 Task: Add Sprouts Organic Sensitive Recipe Pasta Sauce to the cart.
Action: Mouse pressed left at (15, 78)
Screenshot: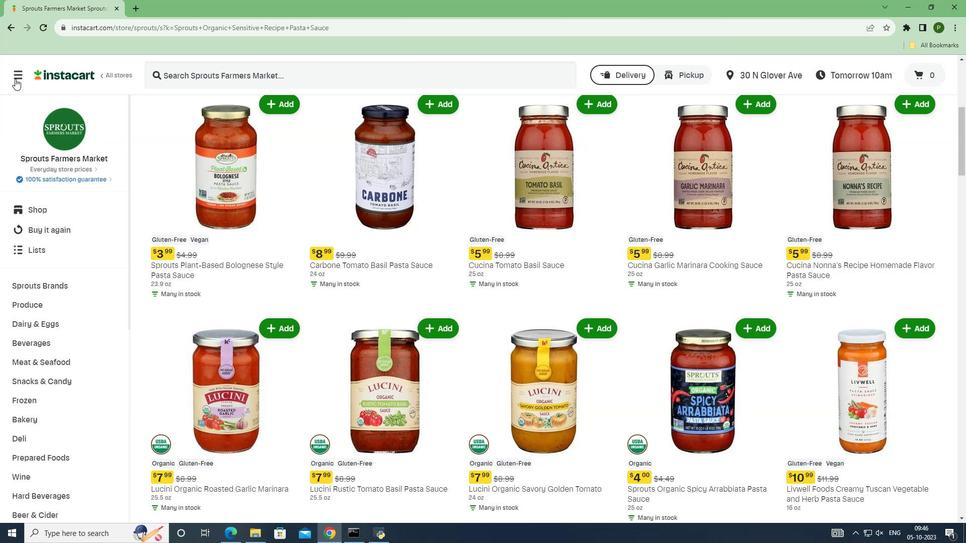 
Action: Mouse moved to (42, 273)
Screenshot: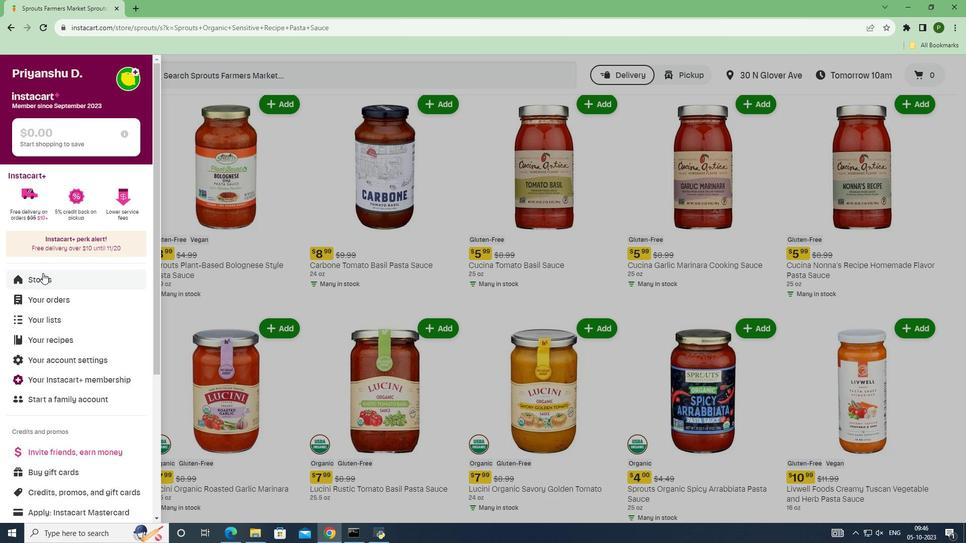 
Action: Mouse pressed left at (42, 273)
Screenshot: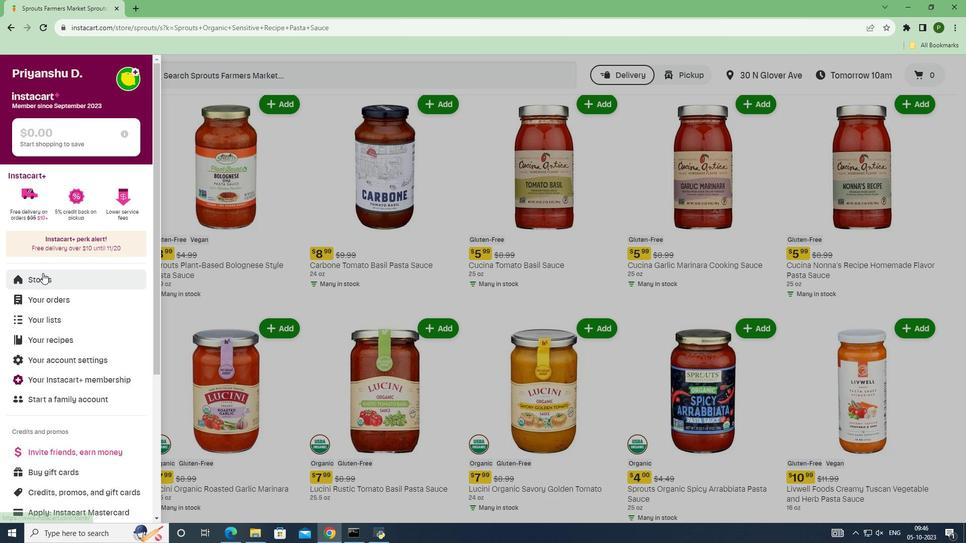 
Action: Mouse moved to (231, 112)
Screenshot: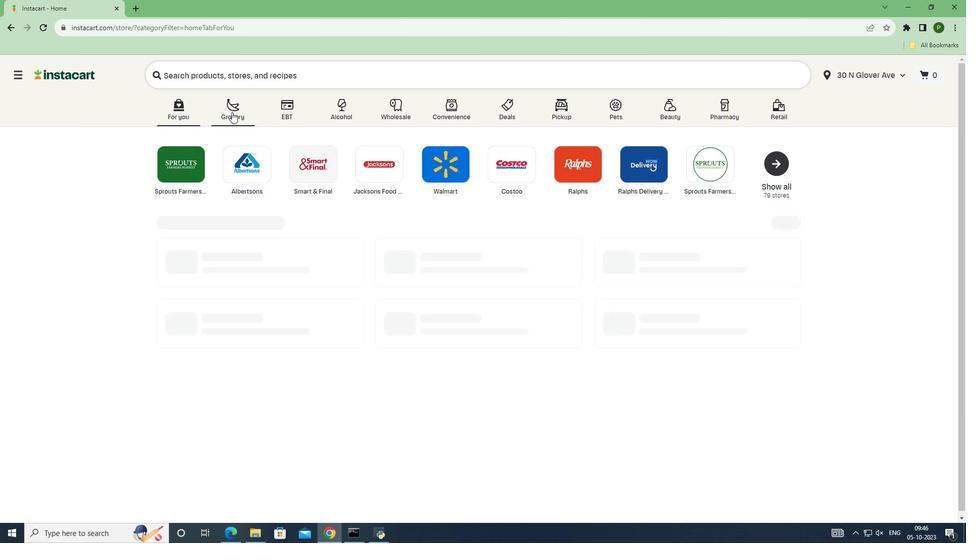 
Action: Mouse pressed left at (231, 112)
Screenshot: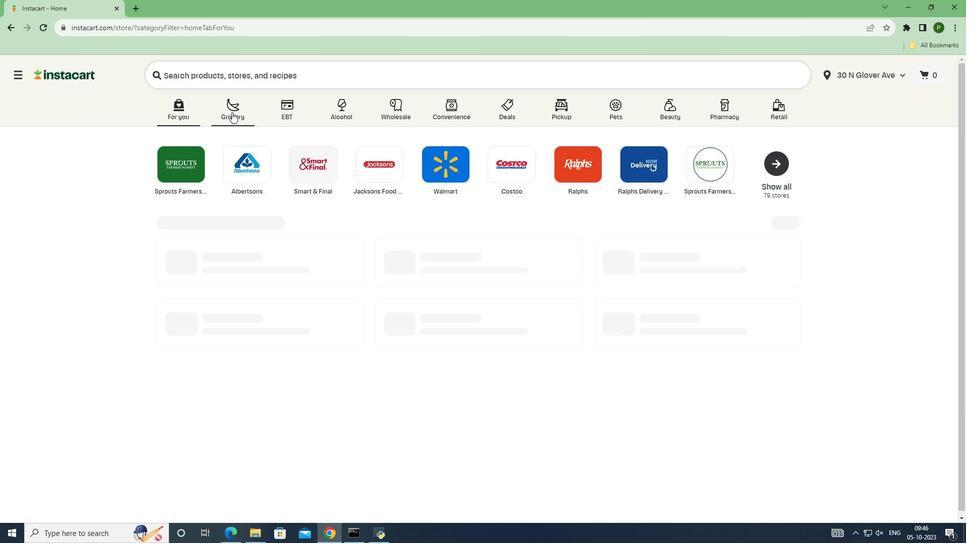 
Action: Mouse moved to (593, 236)
Screenshot: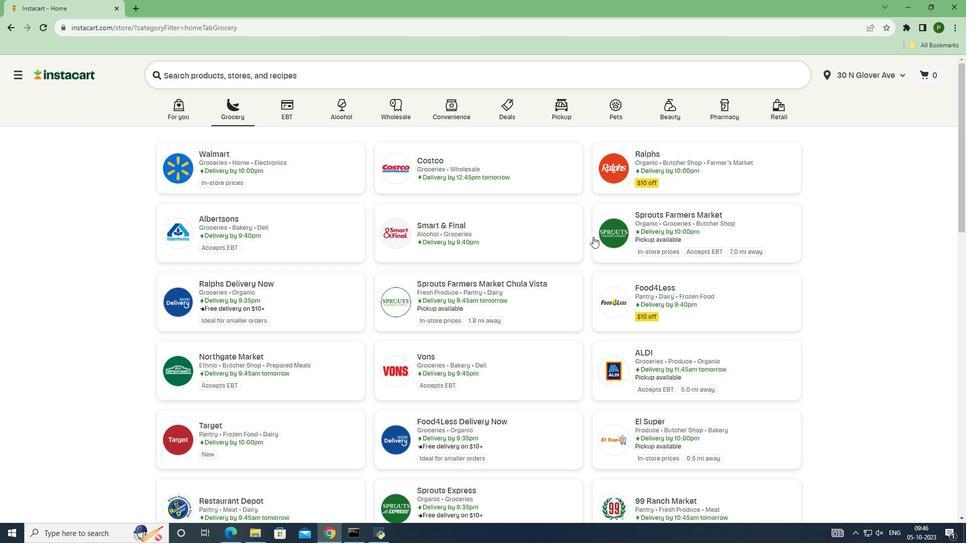 
Action: Mouse pressed left at (593, 236)
Screenshot: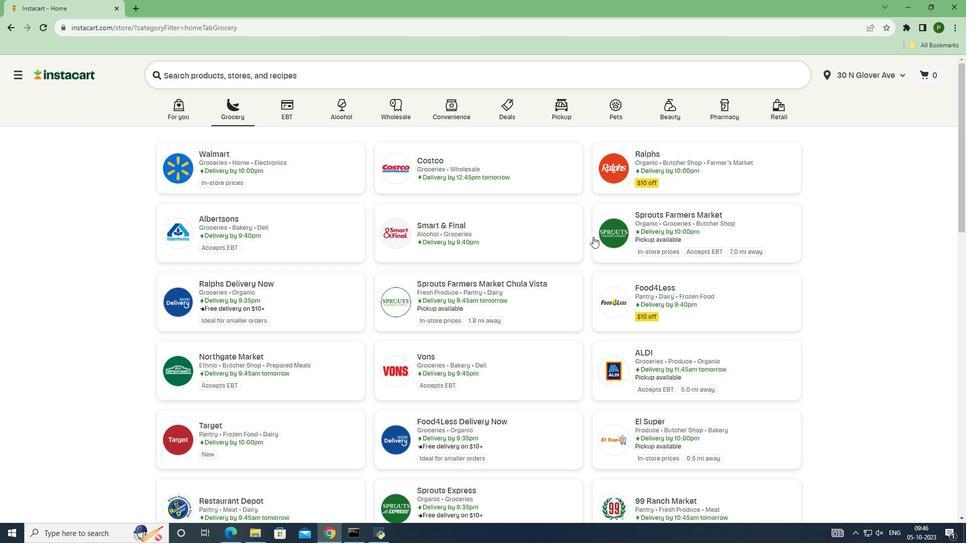 
Action: Mouse moved to (72, 282)
Screenshot: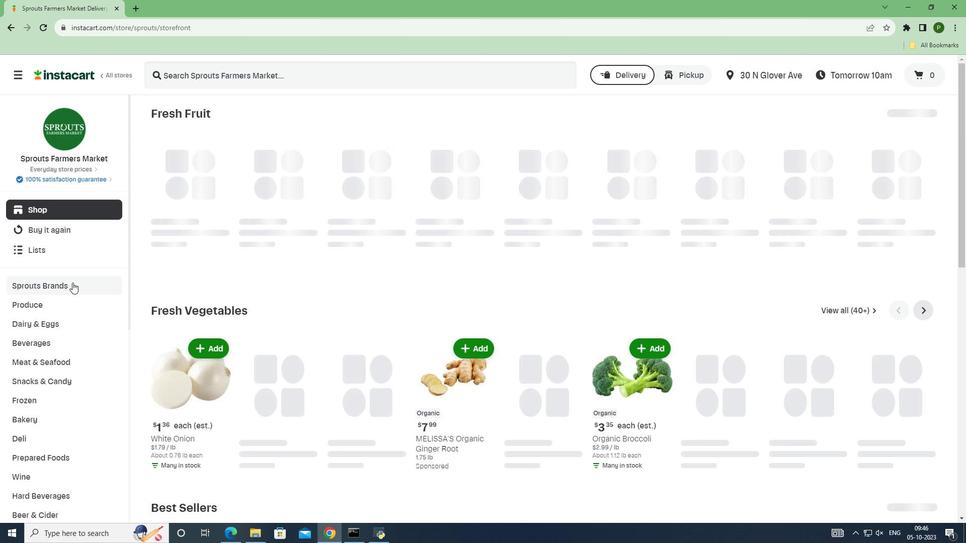
Action: Mouse pressed left at (72, 282)
Screenshot: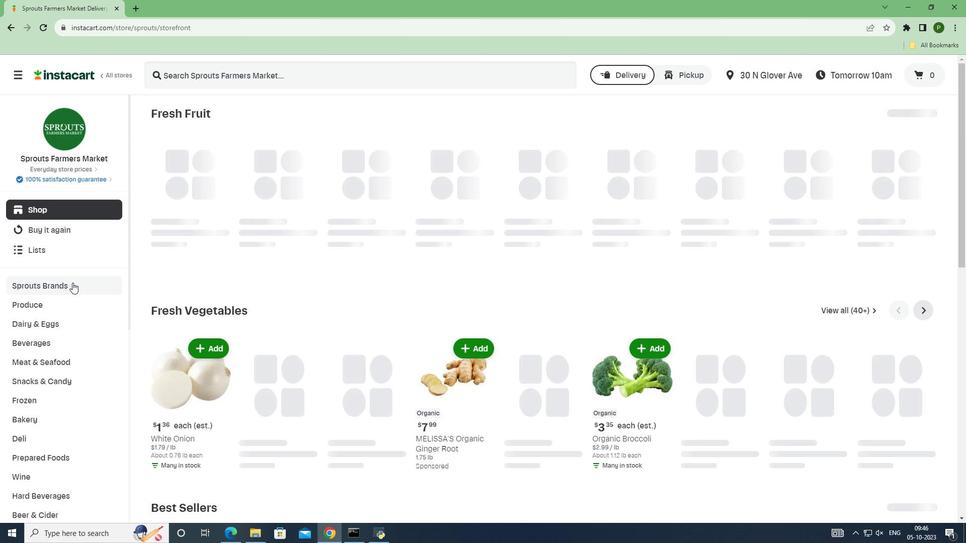 
Action: Mouse moved to (47, 368)
Screenshot: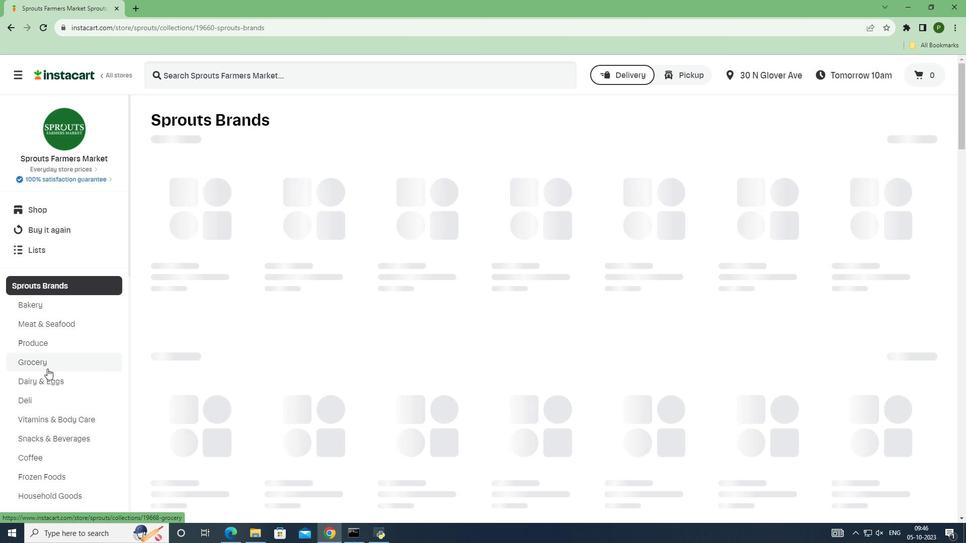 
Action: Mouse pressed left at (47, 368)
Screenshot: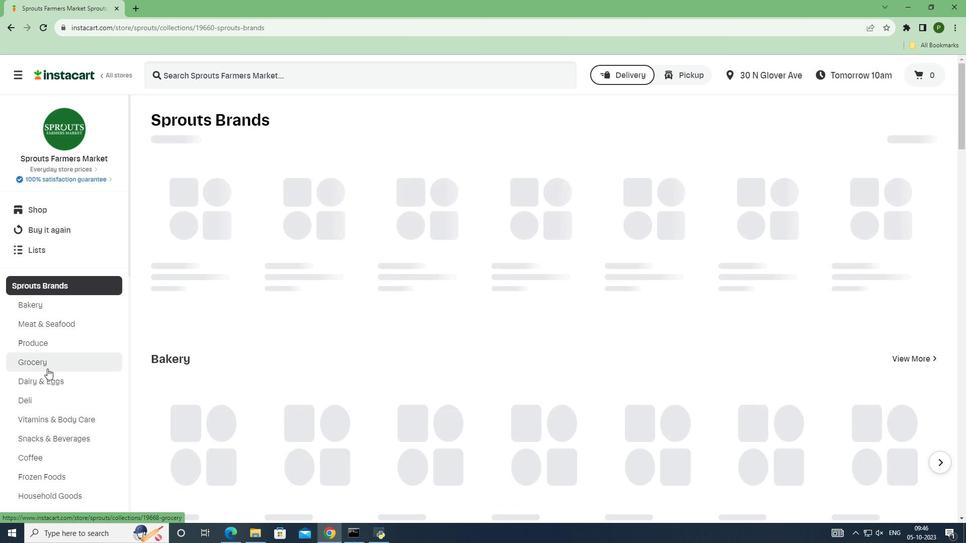 
Action: Mouse moved to (224, 254)
Screenshot: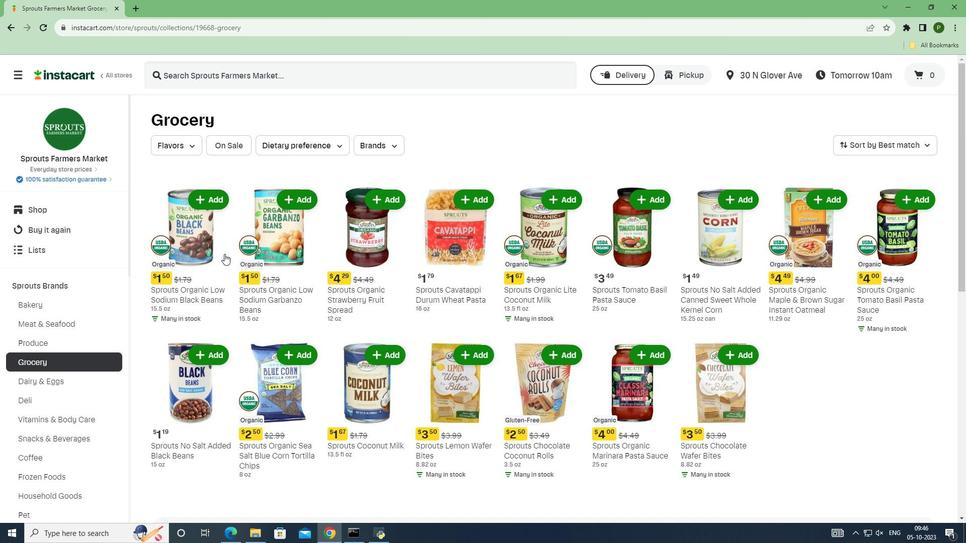 
Action: Mouse scrolled (224, 253) with delta (0, 0)
Screenshot: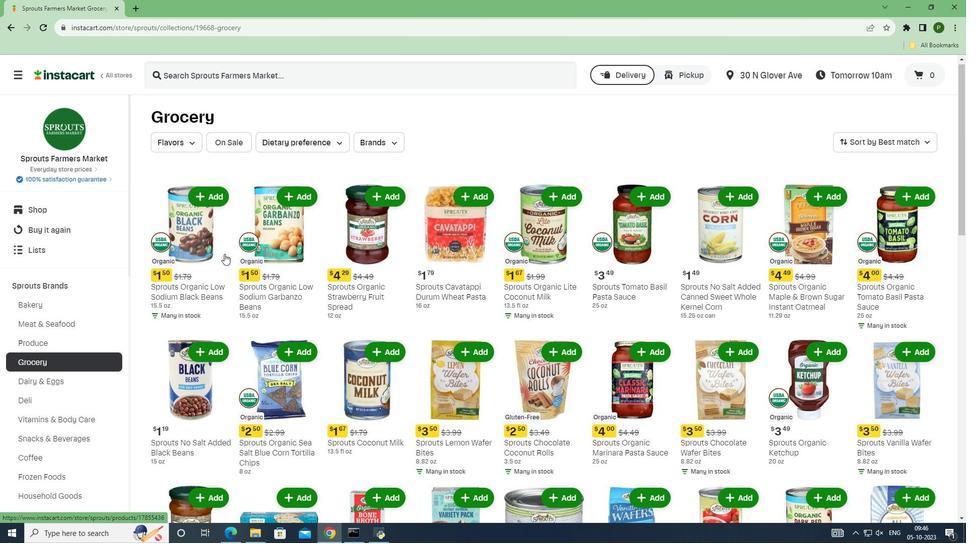 
Action: Mouse scrolled (224, 253) with delta (0, 0)
Screenshot: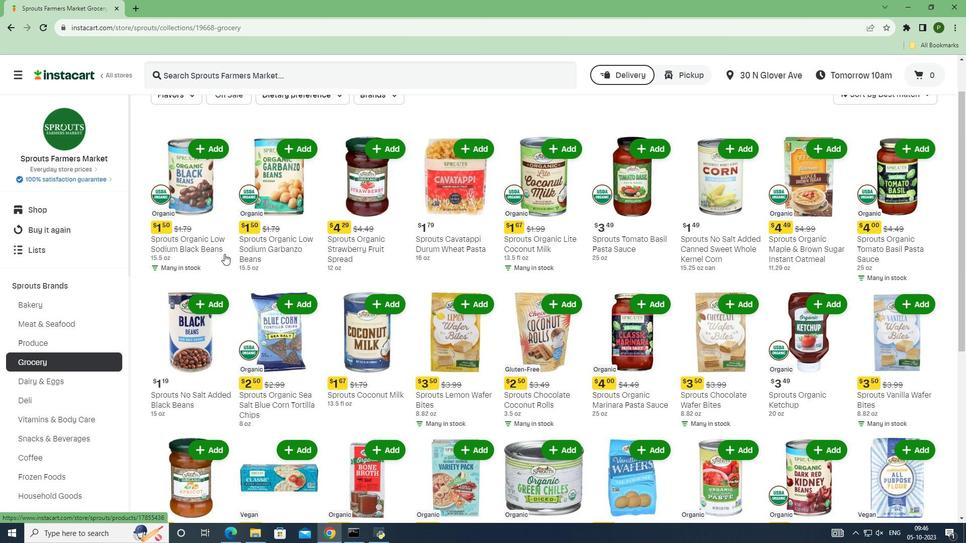 
Action: Mouse scrolled (224, 253) with delta (0, 0)
Screenshot: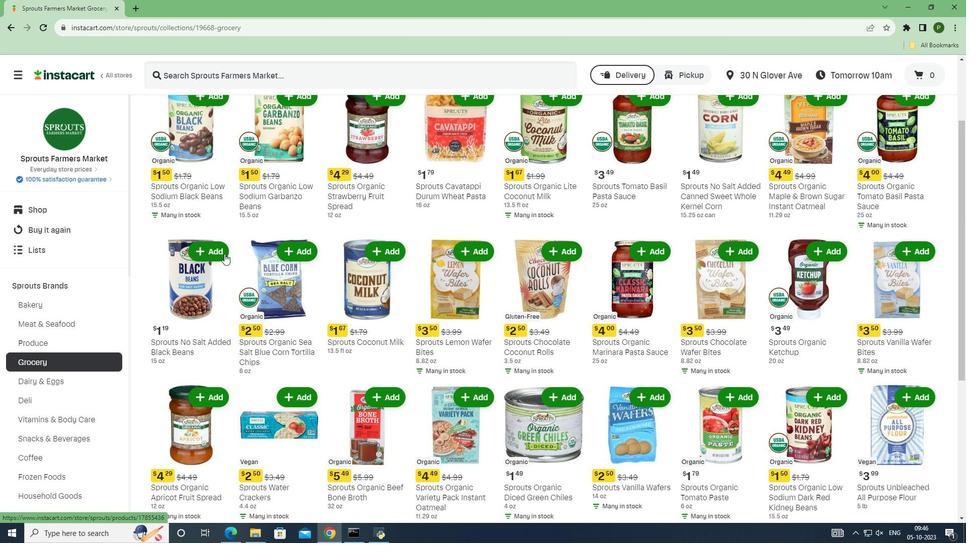
Action: Mouse scrolled (224, 253) with delta (0, 0)
Screenshot: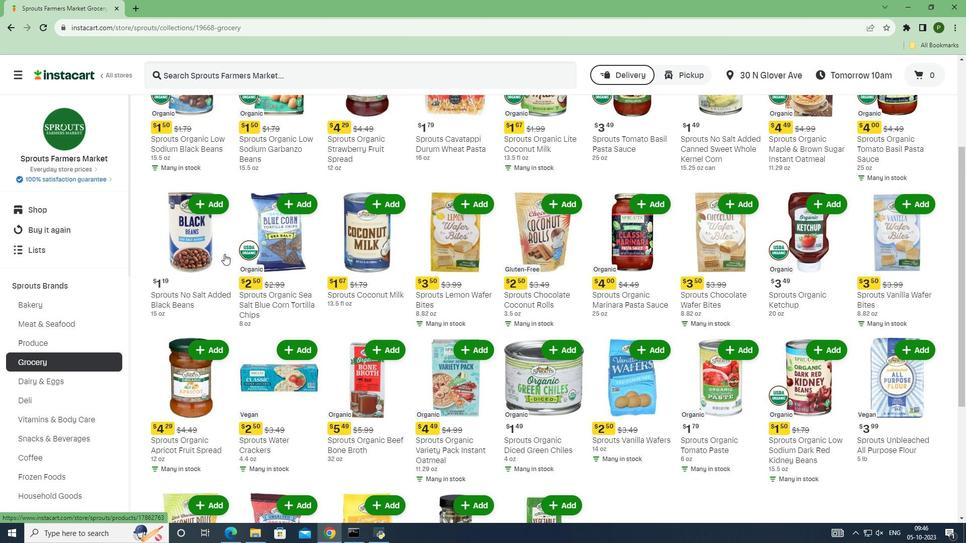 
Action: Mouse scrolled (224, 253) with delta (0, 0)
Screenshot: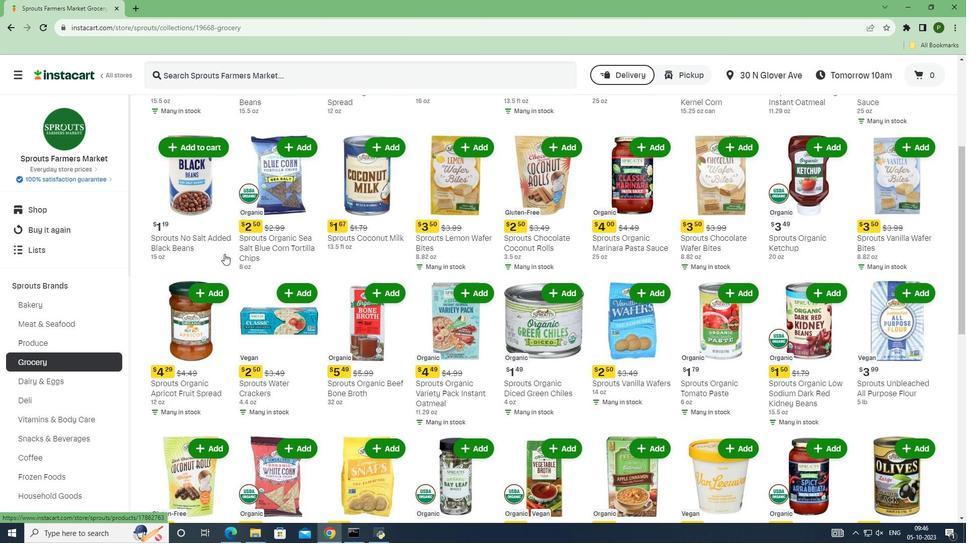 
Action: Mouse scrolled (224, 253) with delta (0, 0)
Screenshot: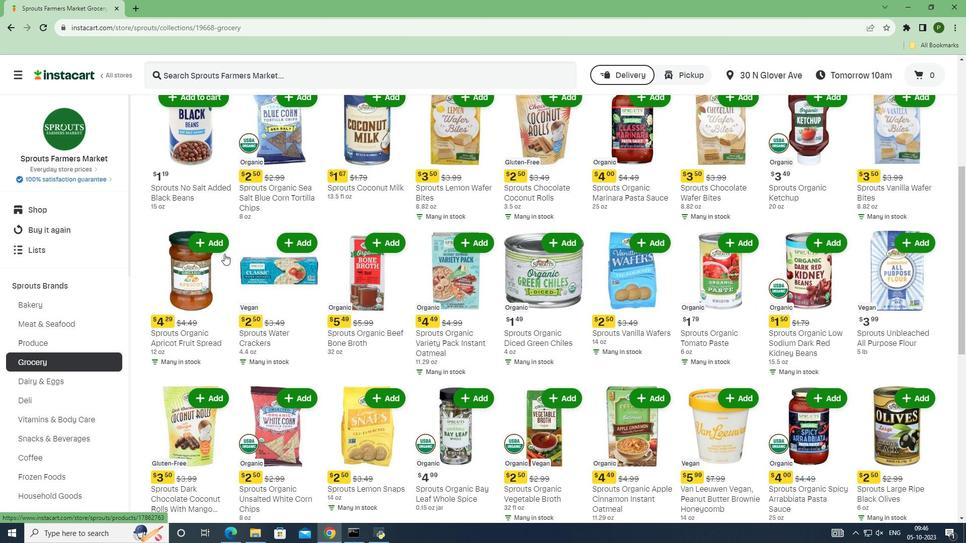 
Action: Mouse scrolled (224, 253) with delta (0, 0)
Screenshot: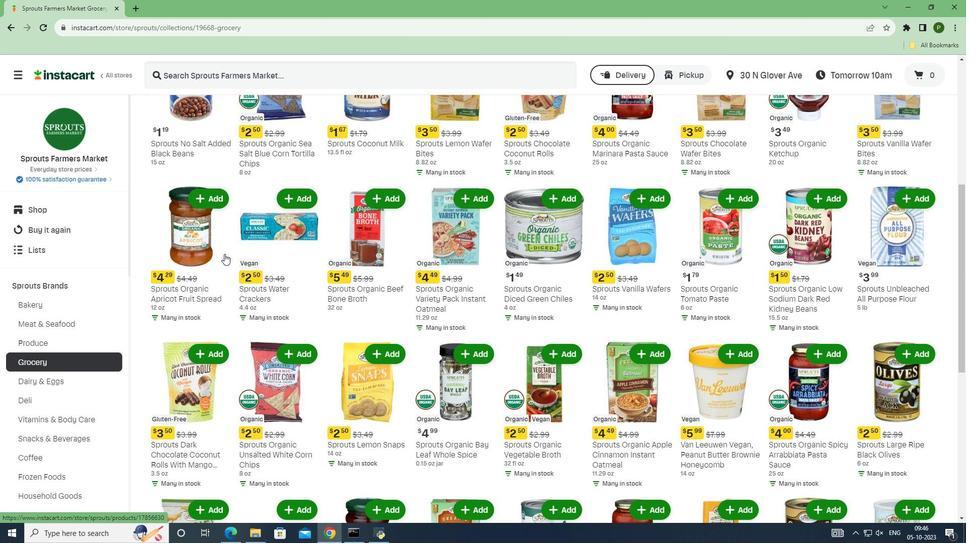 
Action: Mouse moved to (224, 254)
Screenshot: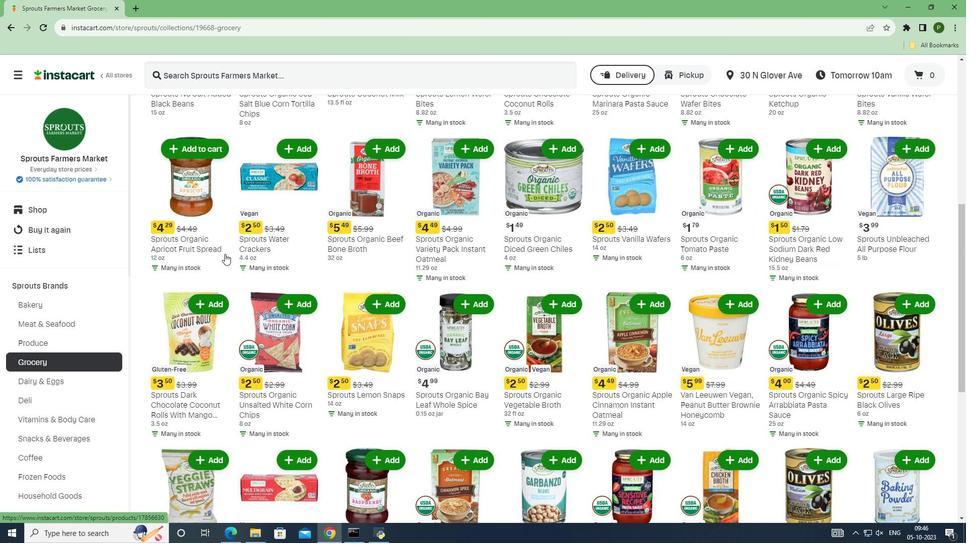 
Action: Mouse scrolled (224, 253) with delta (0, 0)
Screenshot: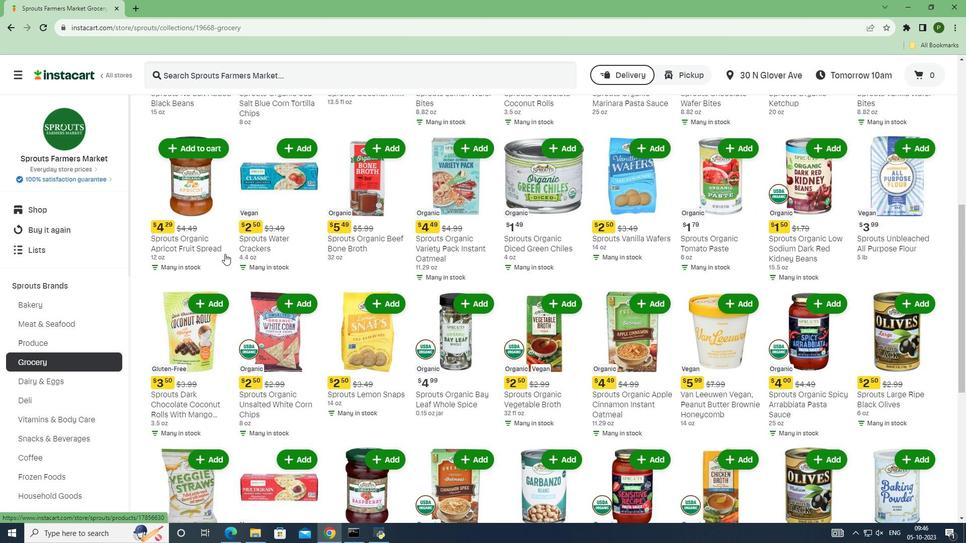 
Action: Mouse scrolled (224, 253) with delta (0, 0)
Screenshot: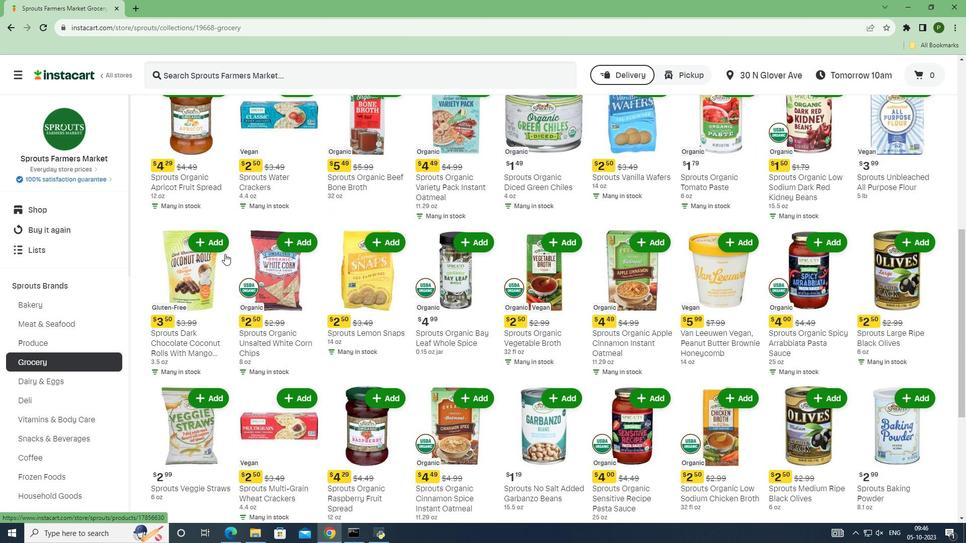
Action: Mouse scrolled (224, 253) with delta (0, 0)
Screenshot: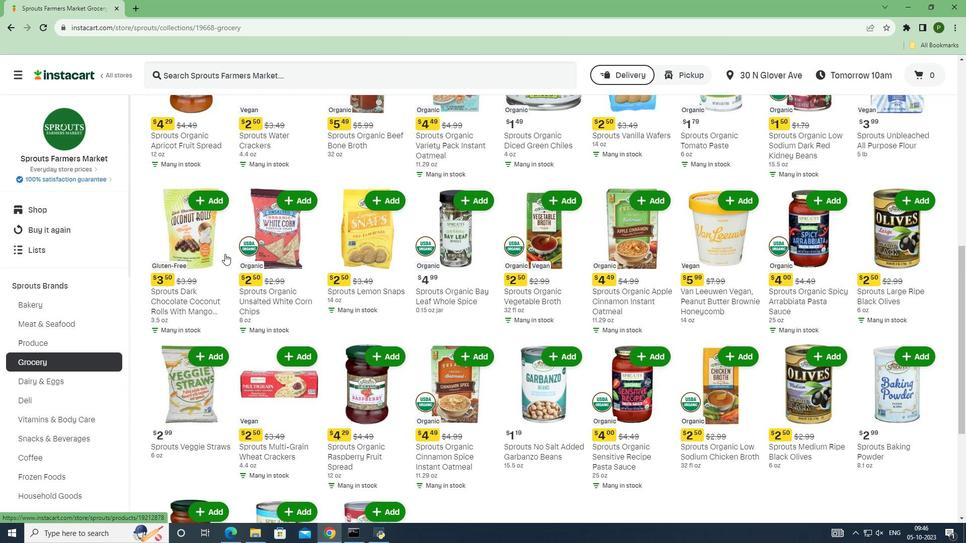
Action: Mouse moved to (633, 310)
Screenshot: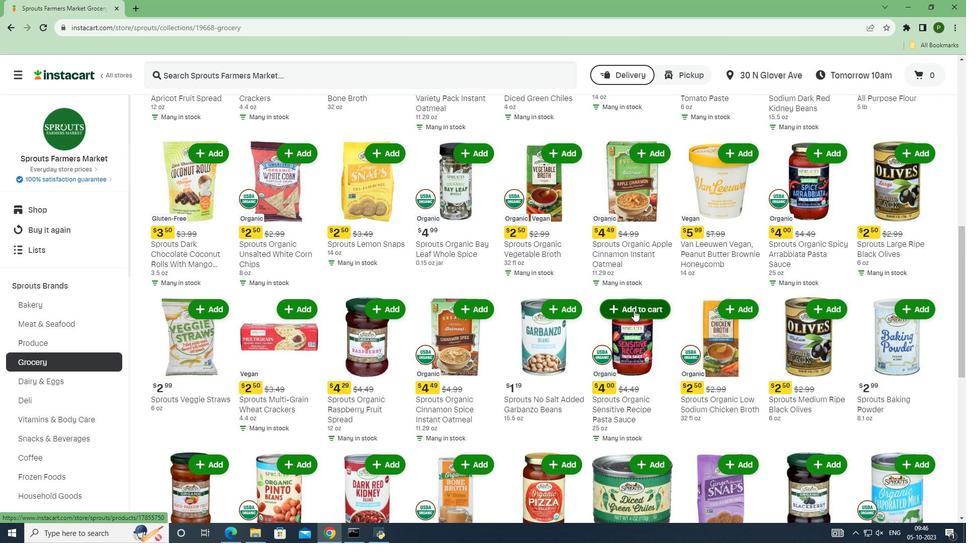 
Action: Mouse pressed left at (633, 310)
Screenshot: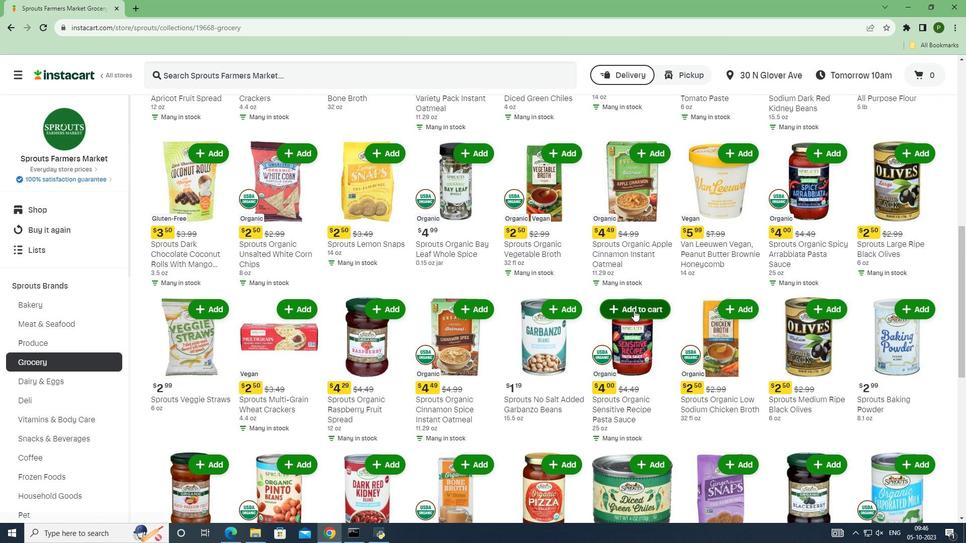 
